 Task: View the contacts that are overdue
Action: Mouse scrolled (218, 185) with delta (0, 0)
Screenshot: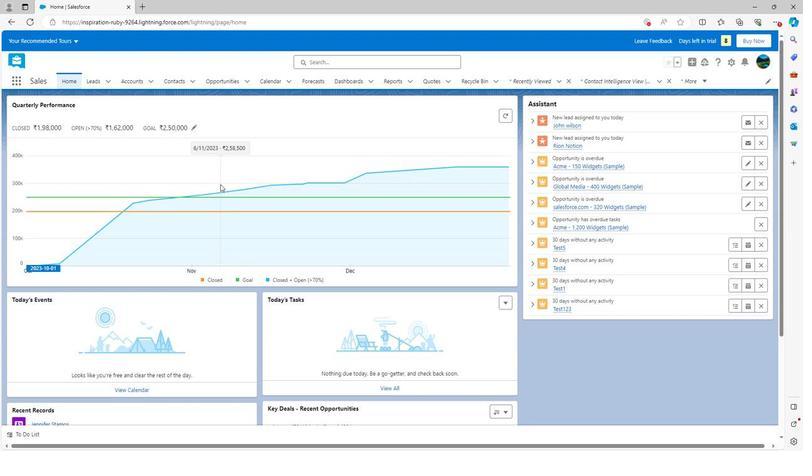 
Action: Mouse scrolled (218, 185) with delta (0, 0)
Screenshot: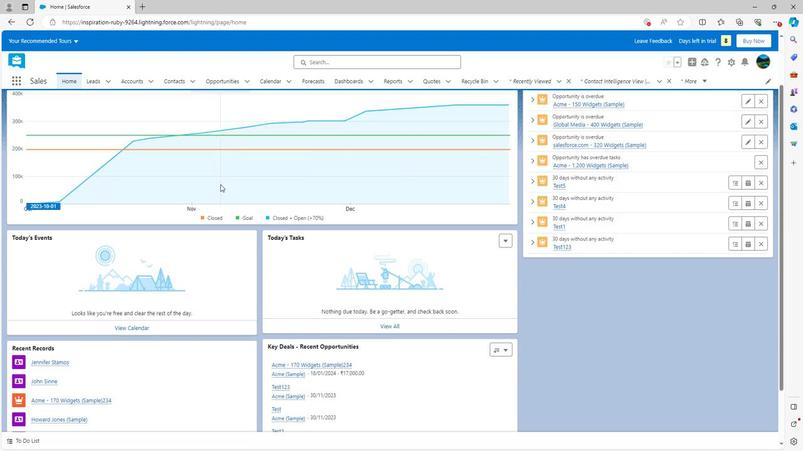
Action: Mouse scrolled (218, 186) with delta (0, 0)
Screenshot: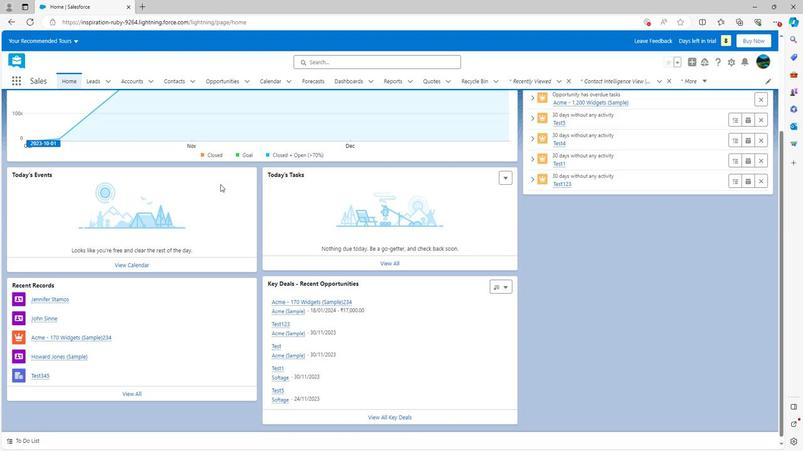 
Action: Mouse scrolled (218, 186) with delta (0, 0)
Screenshot: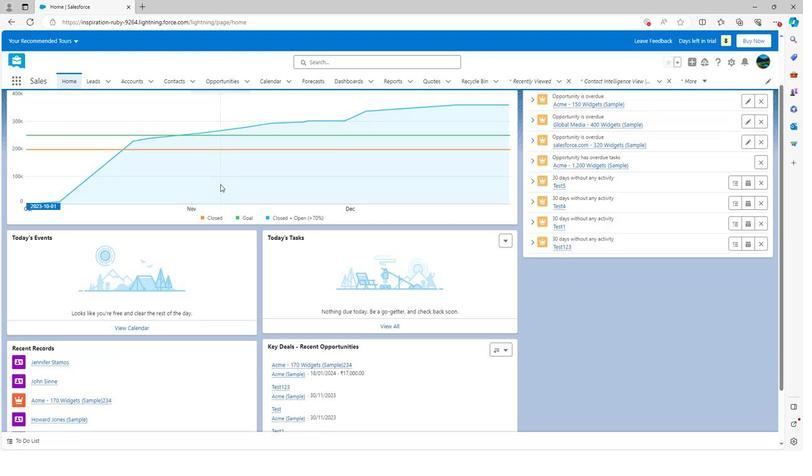 
Action: Mouse scrolled (218, 186) with delta (0, 0)
Screenshot: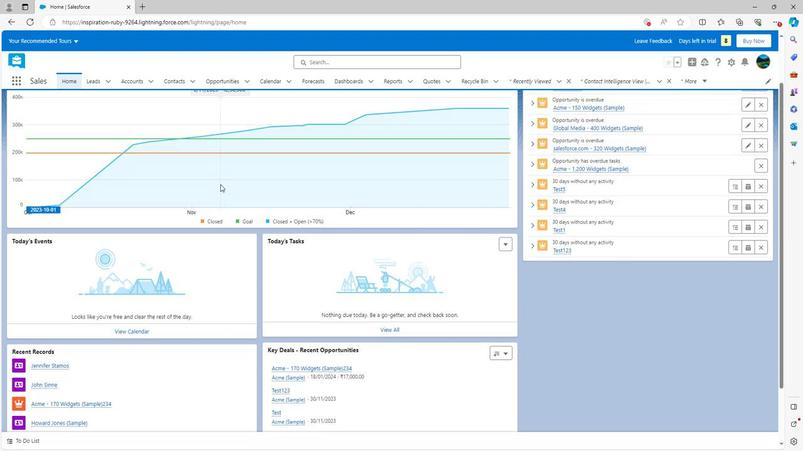 
Action: Mouse moved to (612, 81)
Screenshot: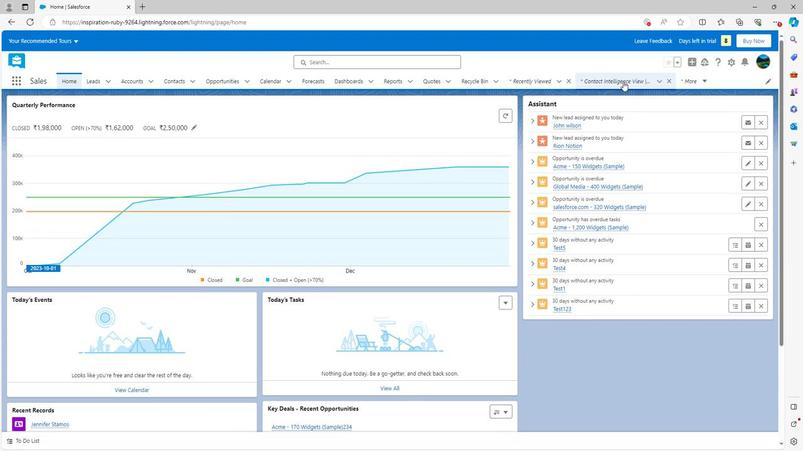 
Action: Mouse pressed left at (612, 81)
Screenshot: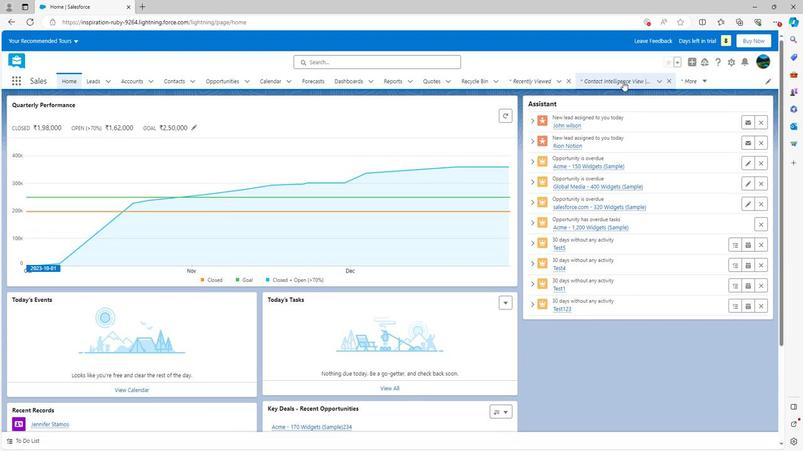 
Action: Mouse moved to (215, 164)
Screenshot: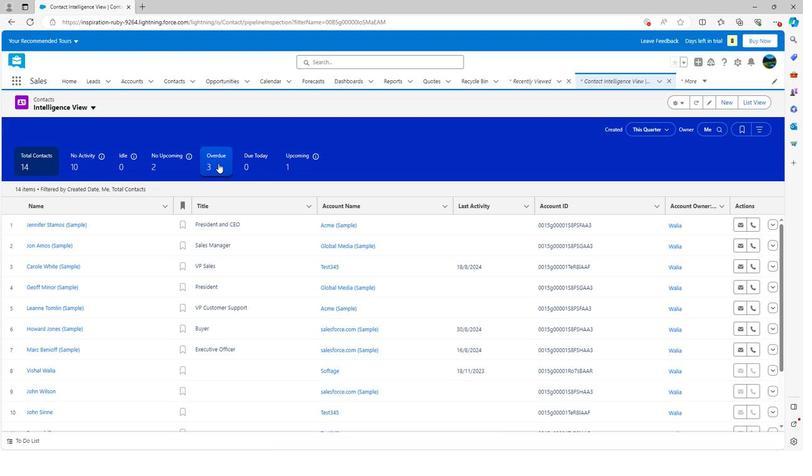 
Action: Mouse pressed left at (215, 164)
Screenshot: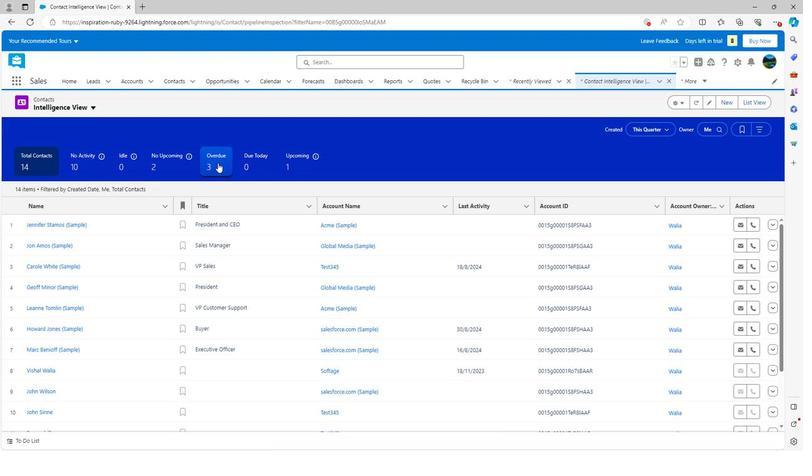 
Action: Mouse moved to (281, 235)
Screenshot: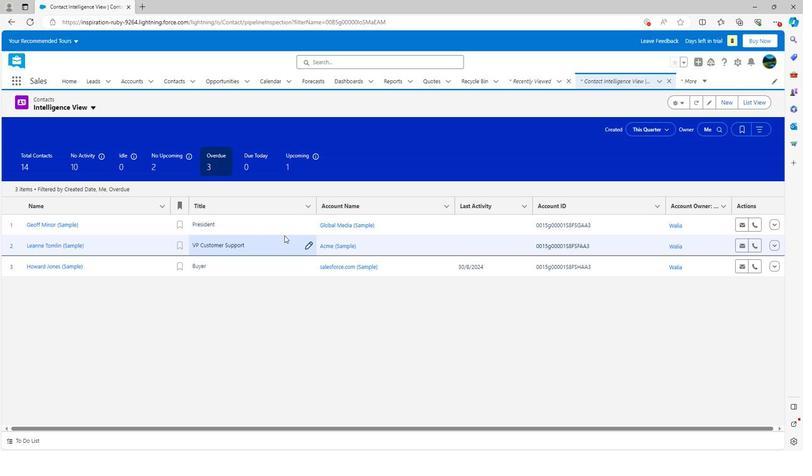 
